 Task: Create a rule from the Recommended list, Task Added to this Project -> add SubTasks in the project AgileHarbor with SubTasks Gather and Analyse Requirements , Design and Implement Solution , System Test and UAT , Release to Production / Go Live
Action: Mouse moved to (71, 493)
Screenshot: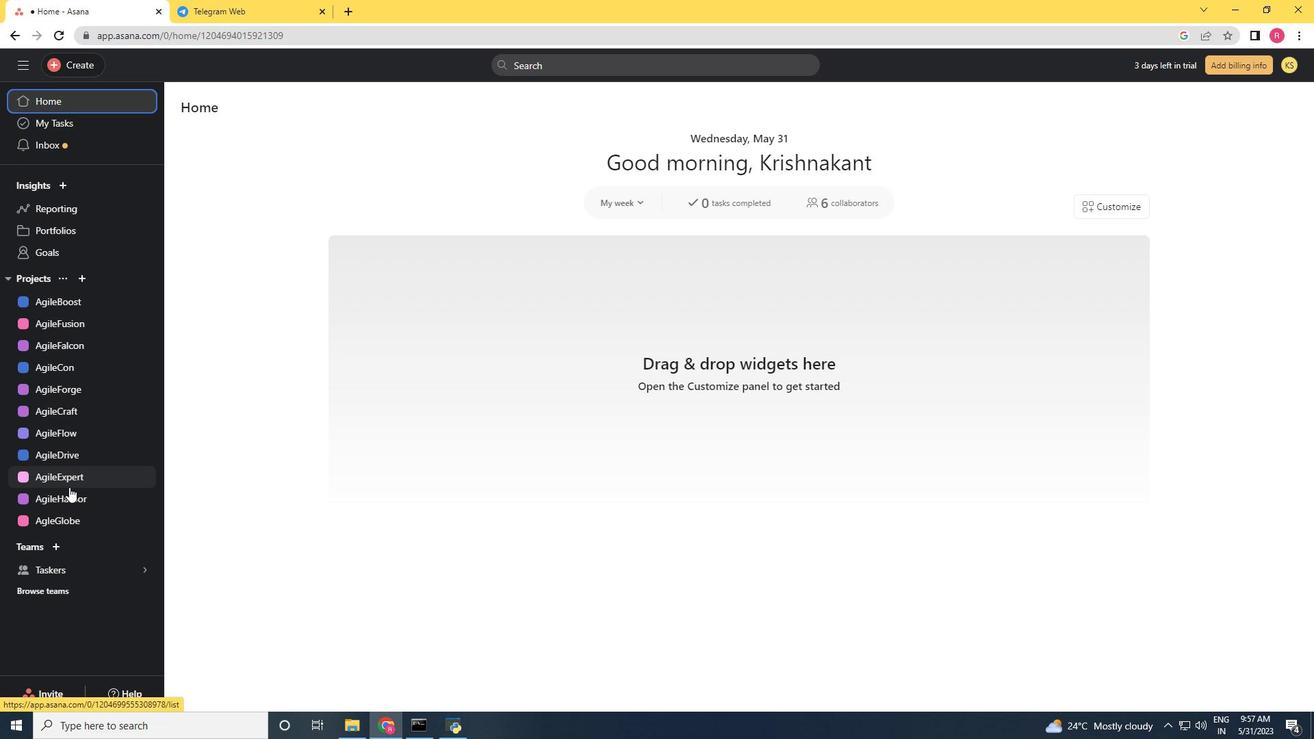 
Action: Mouse pressed left at (71, 493)
Screenshot: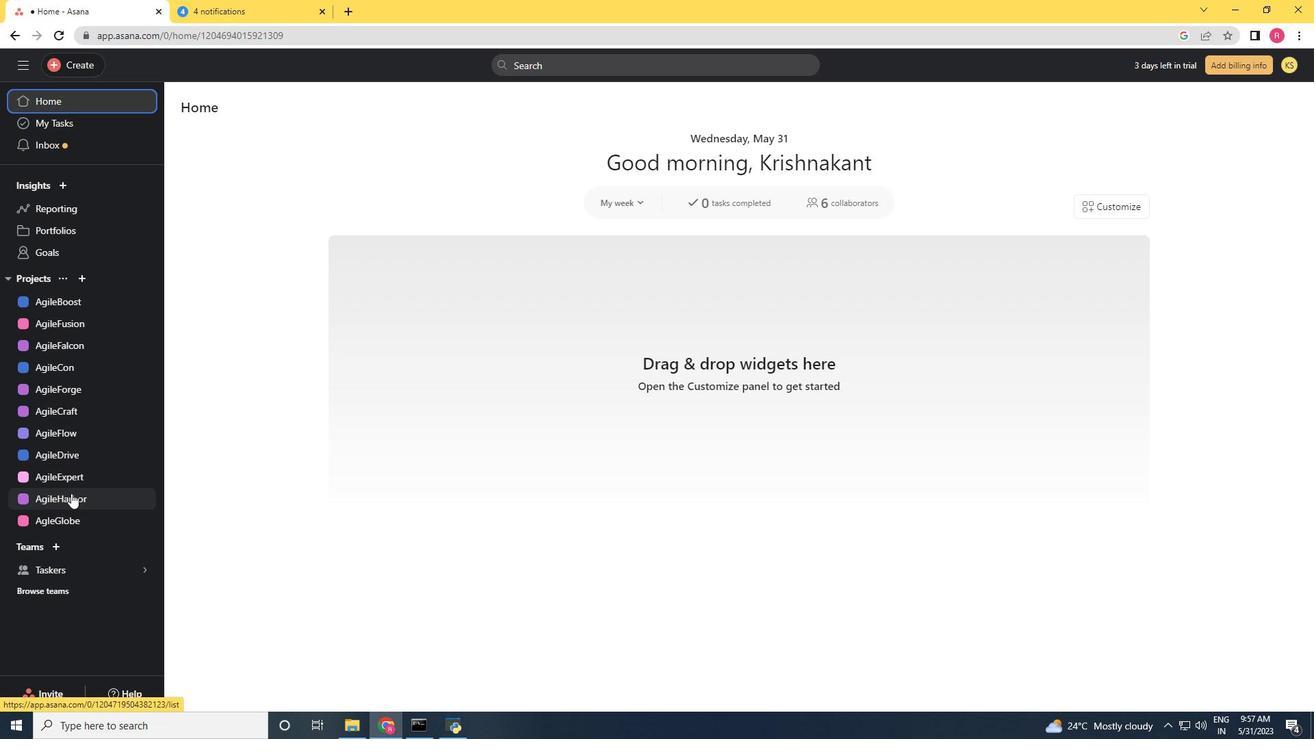 
Action: Mouse moved to (1246, 112)
Screenshot: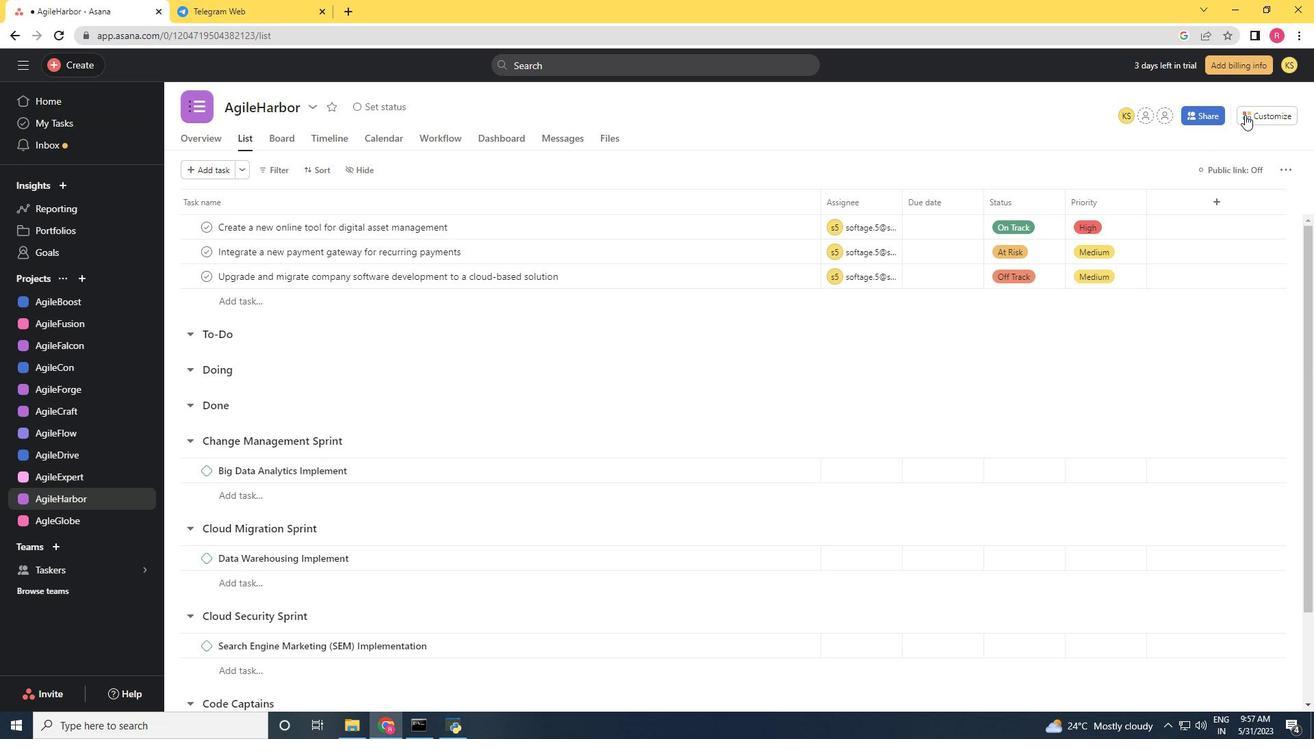 
Action: Mouse pressed left at (1246, 112)
Screenshot: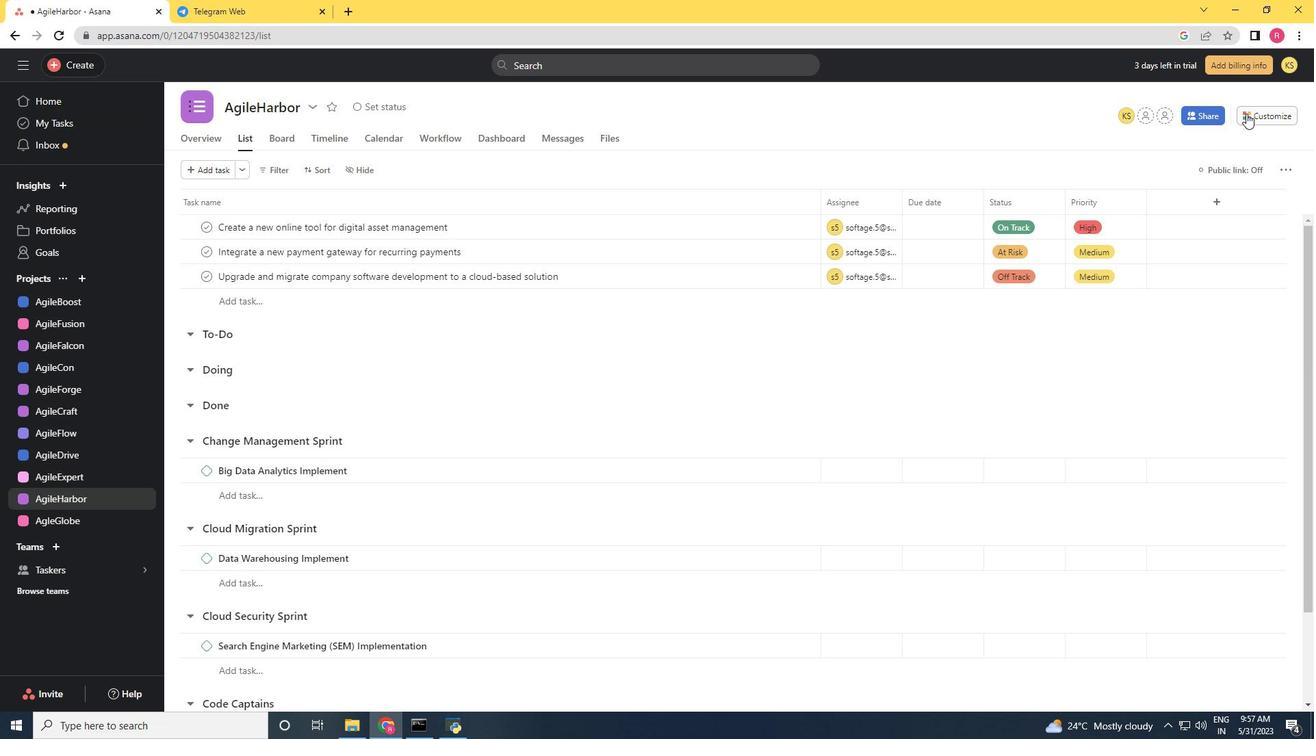
Action: Mouse moved to (1024, 323)
Screenshot: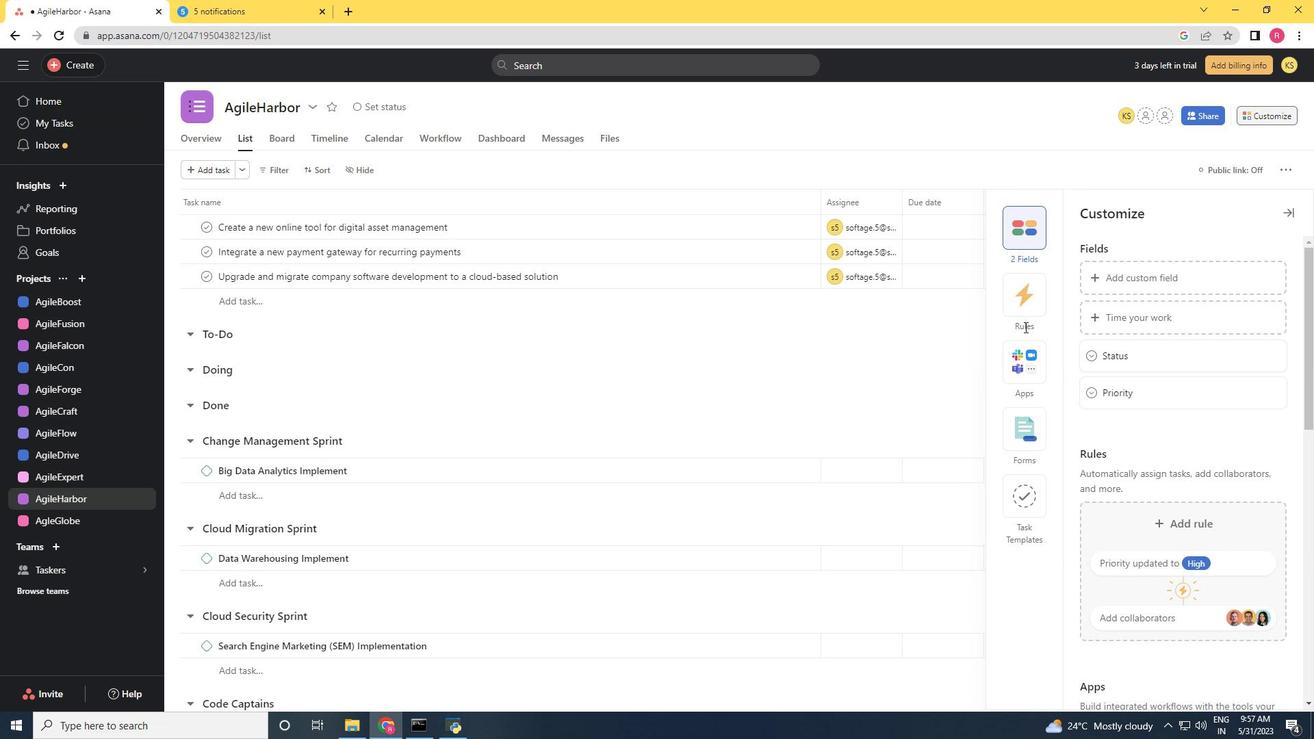 
Action: Mouse pressed left at (1024, 323)
Screenshot: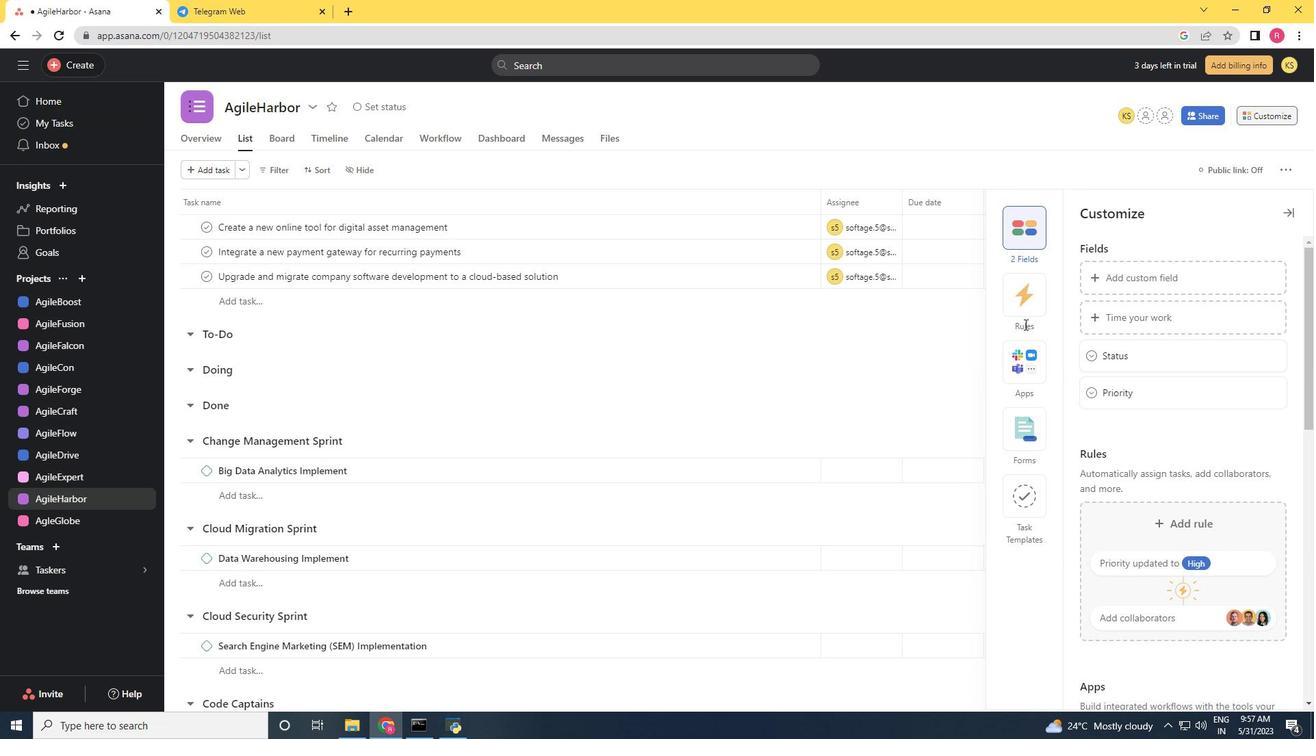 
Action: Mouse moved to (1108, 276)
Screenshot: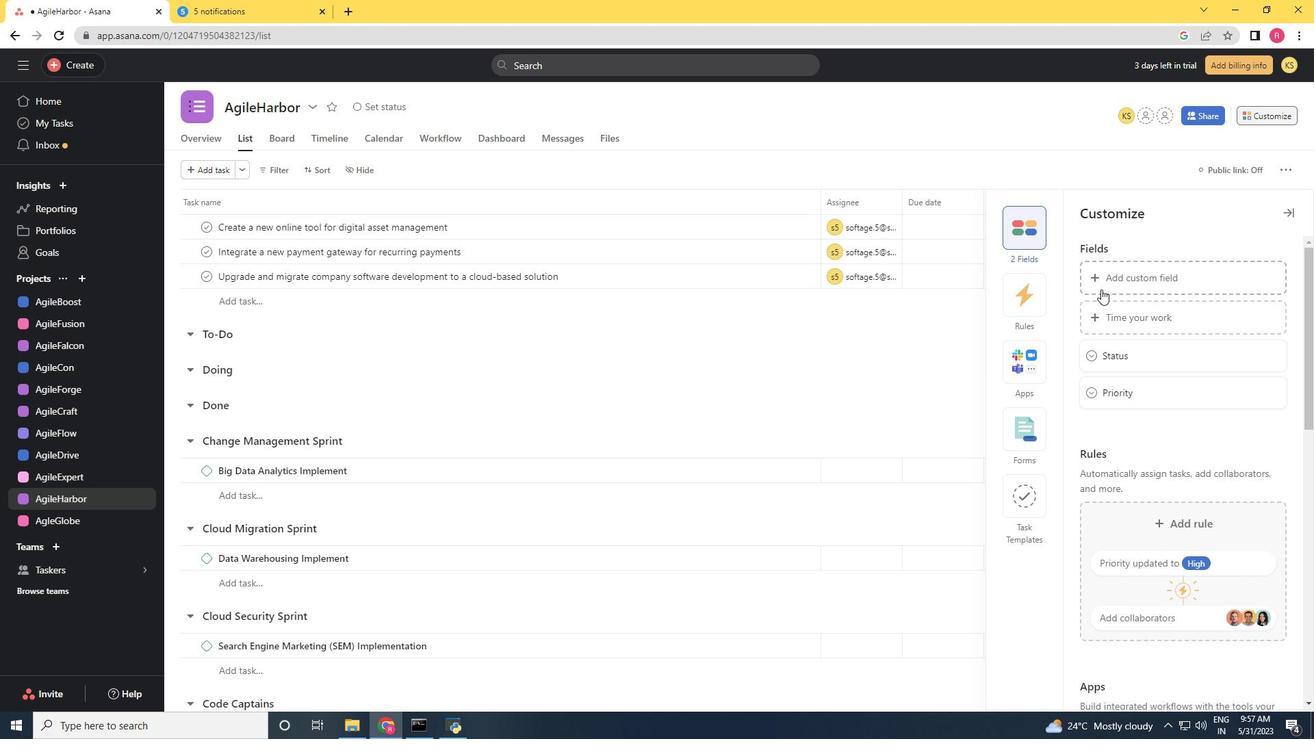 
Action: Mouse pressed left at (1108, 276)
Screenshot: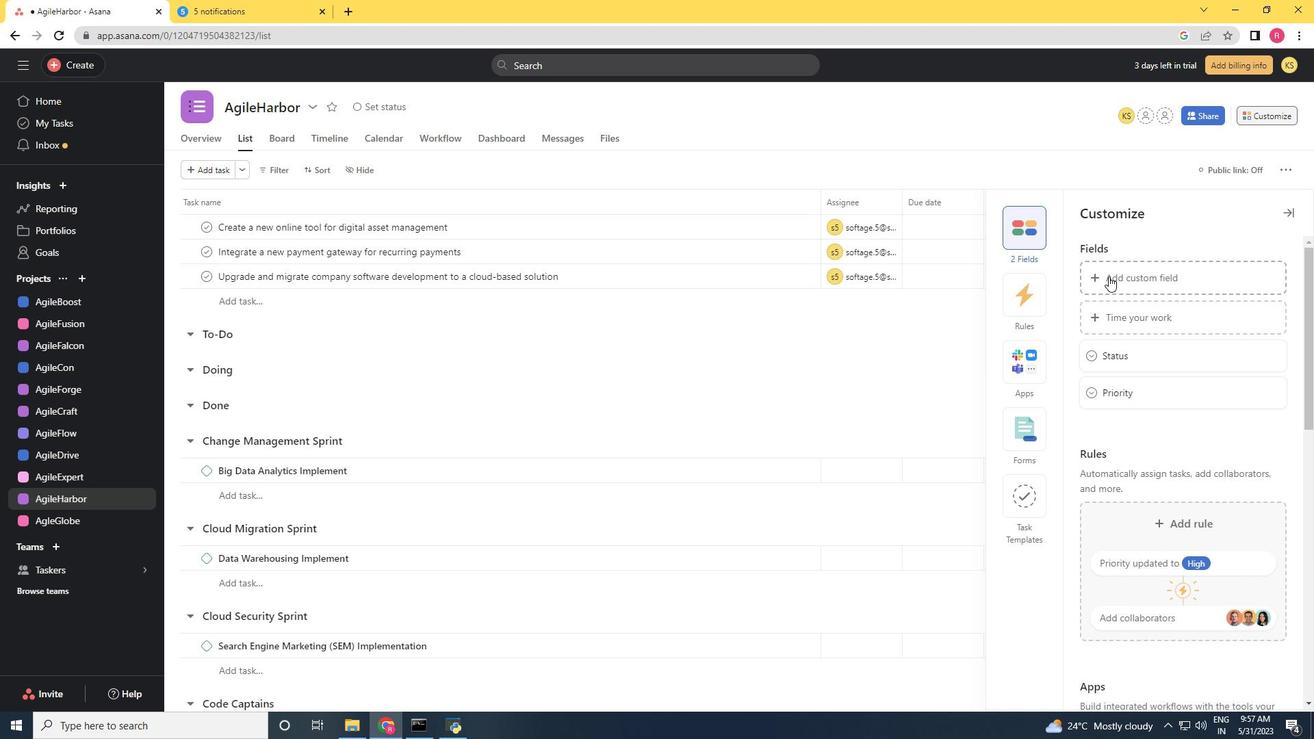 
Action: Mouse moved to (815, 127)
Screenshot: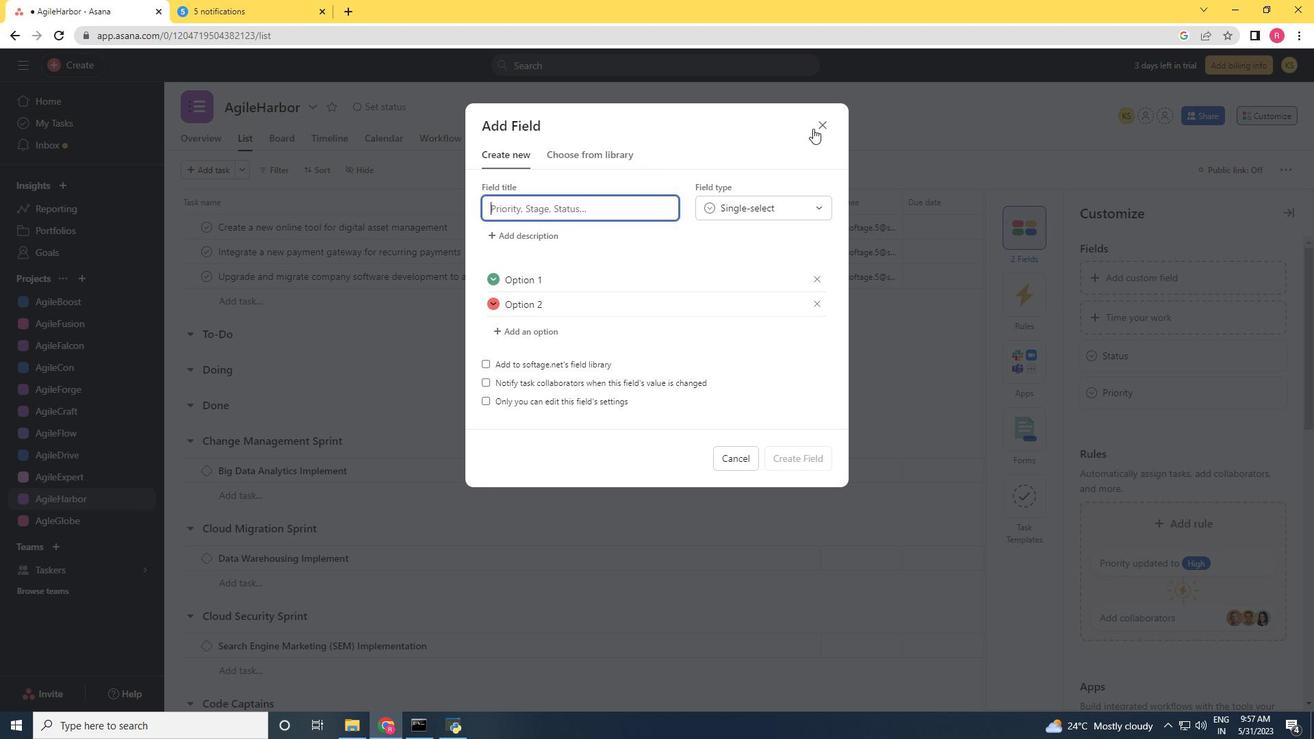 
Action: Mouse pressed left at (815, 127)
Screenshot: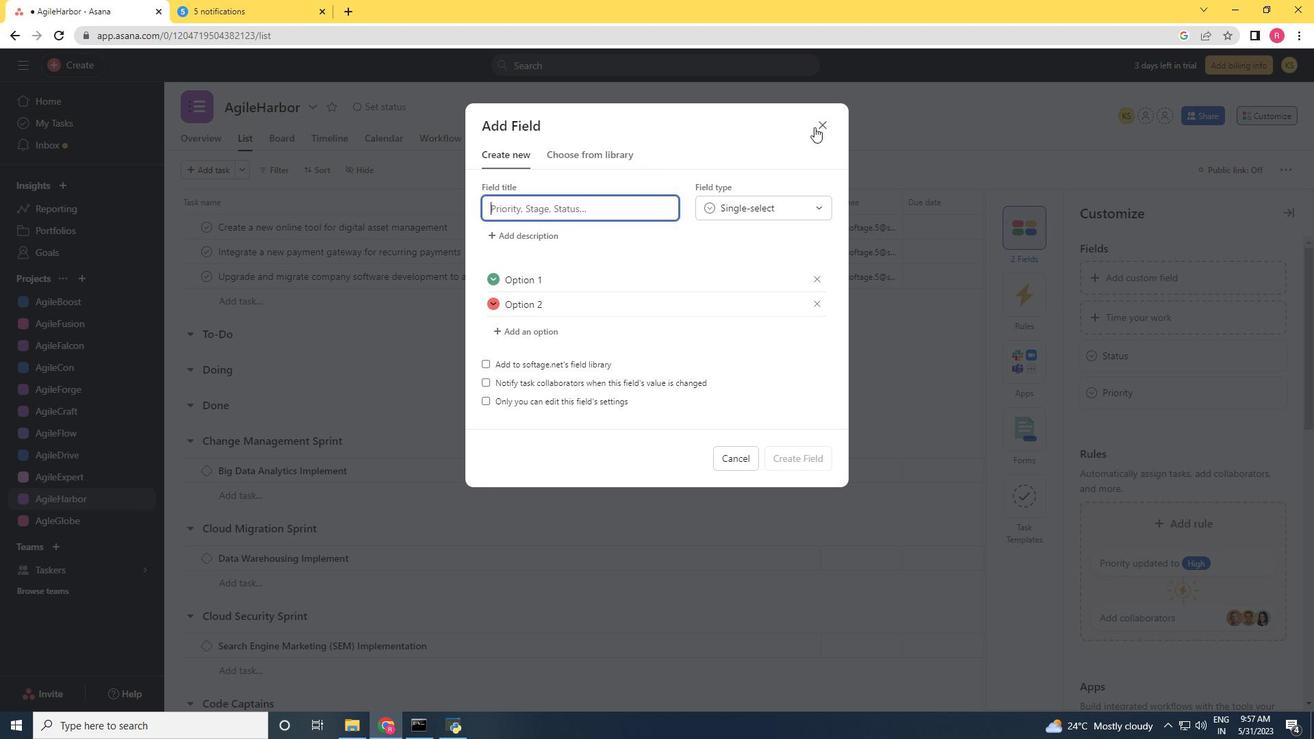 
Action: Mouse moved to (1266, 110)
Screenshot: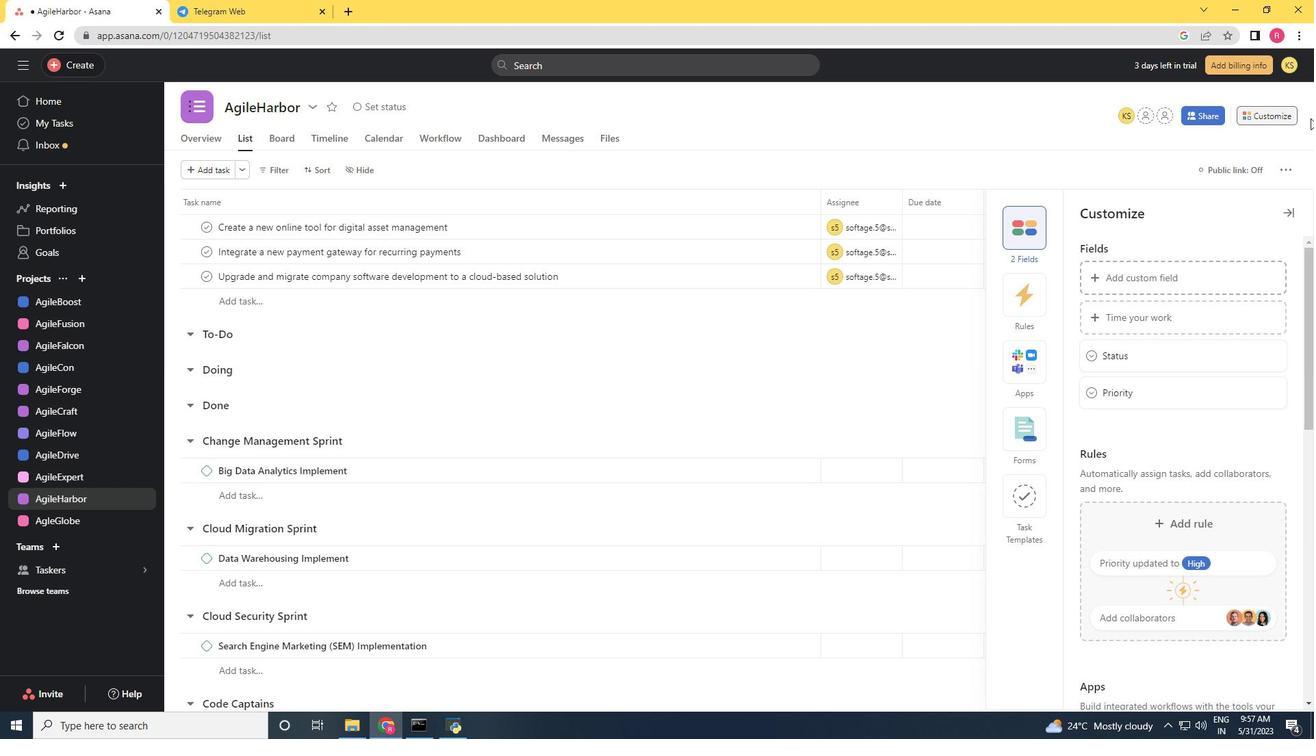 
Action: Mouse pressed left at (1266, 110)
Screenshot: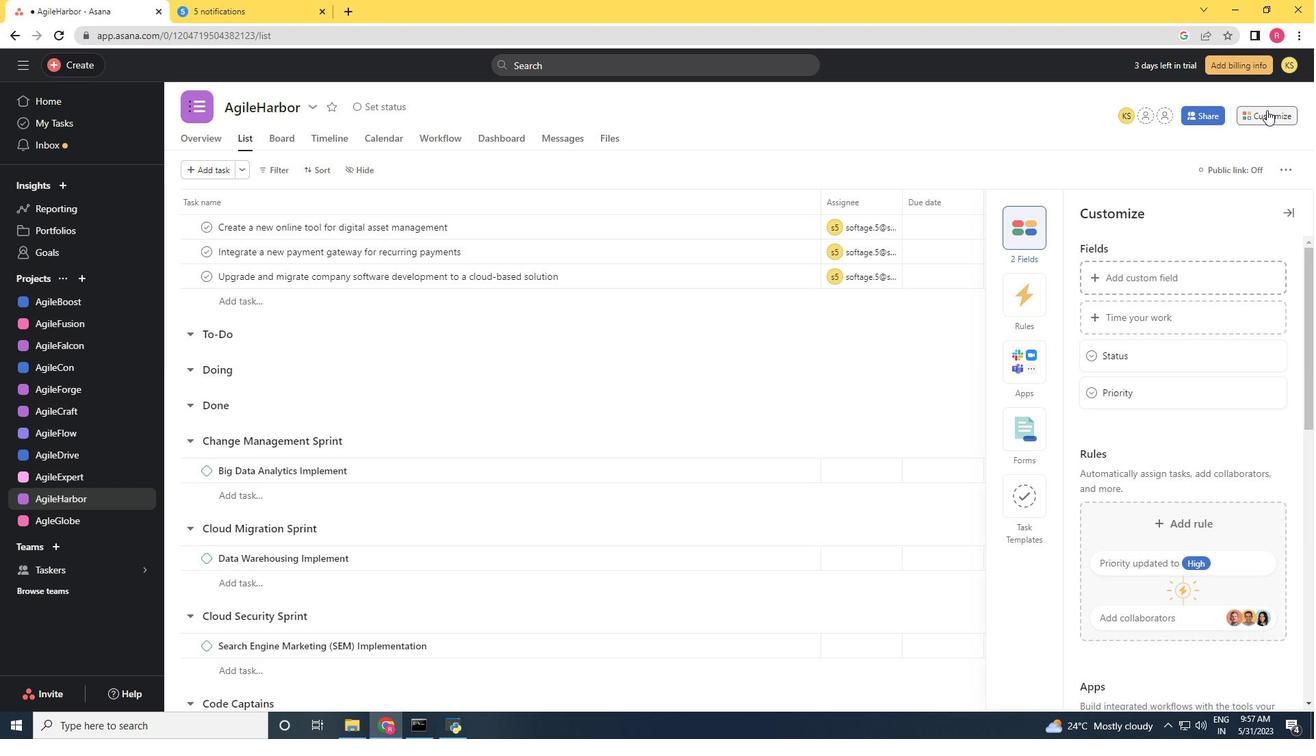 
Action: Mouse moved to (1259, 117)
Screenshot: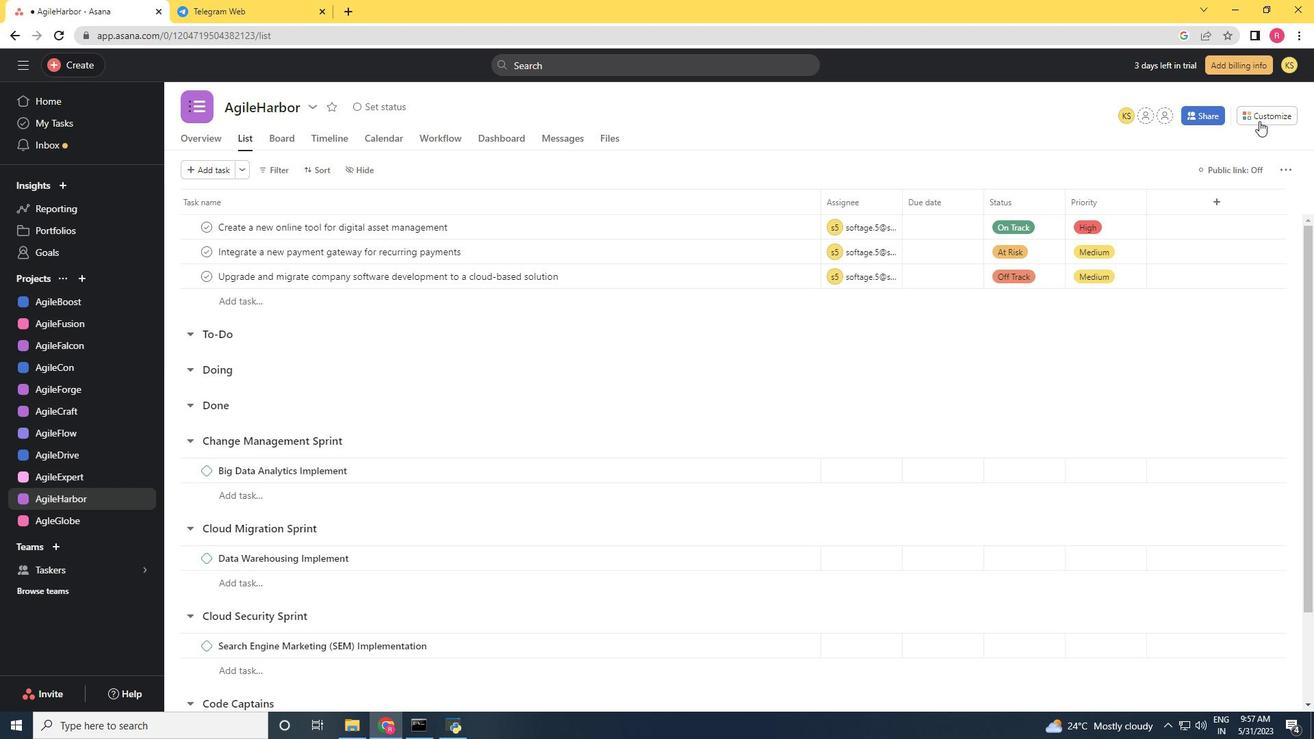 
Action: Mouse pressed left at (1259, 117)
Screenshot: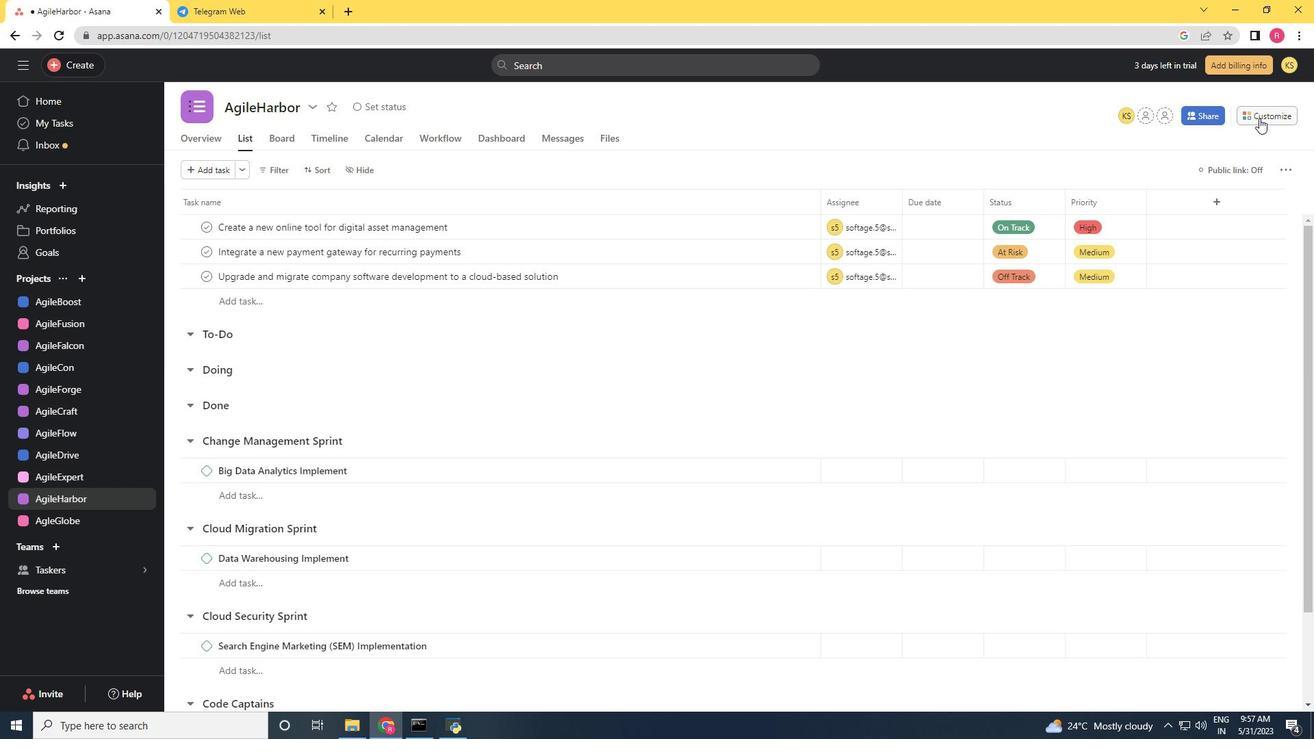 
Action: Mouse moved to (1012, 290)
Screenshot: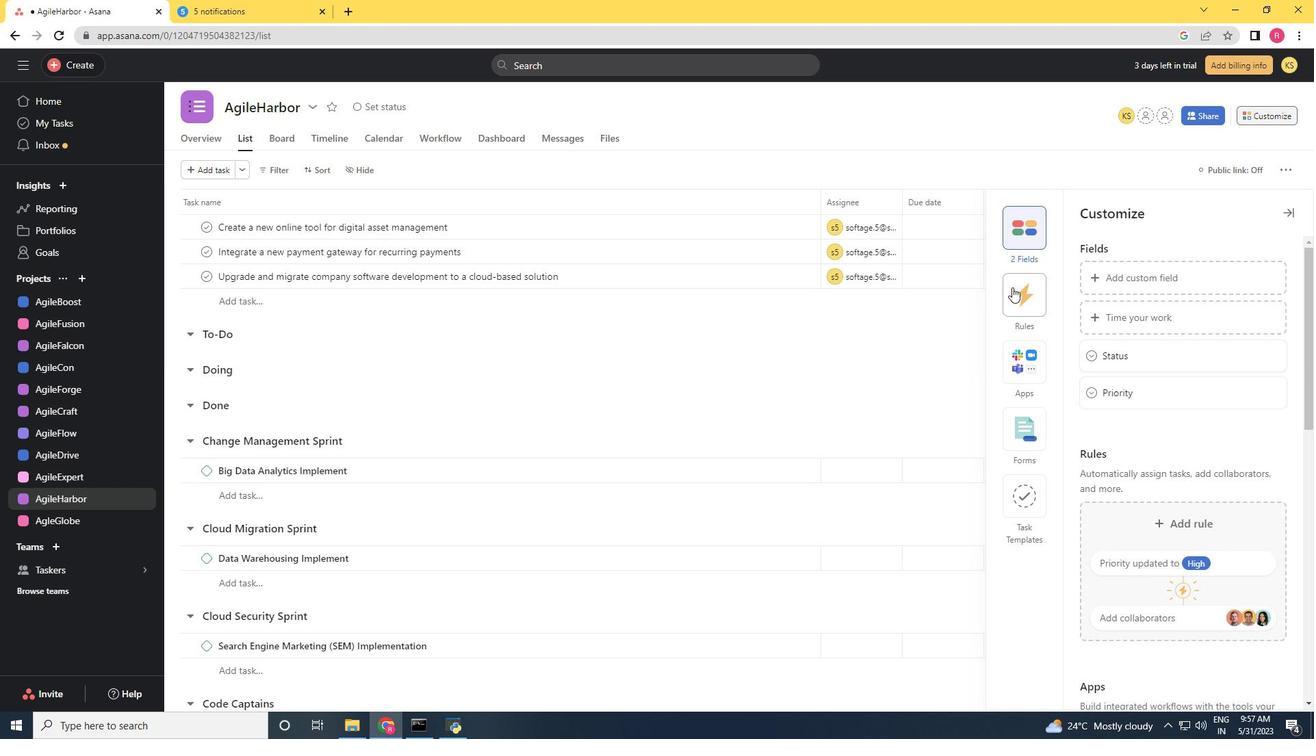 
Action: Mouse pressed left at (1012, 290)
Screenshot: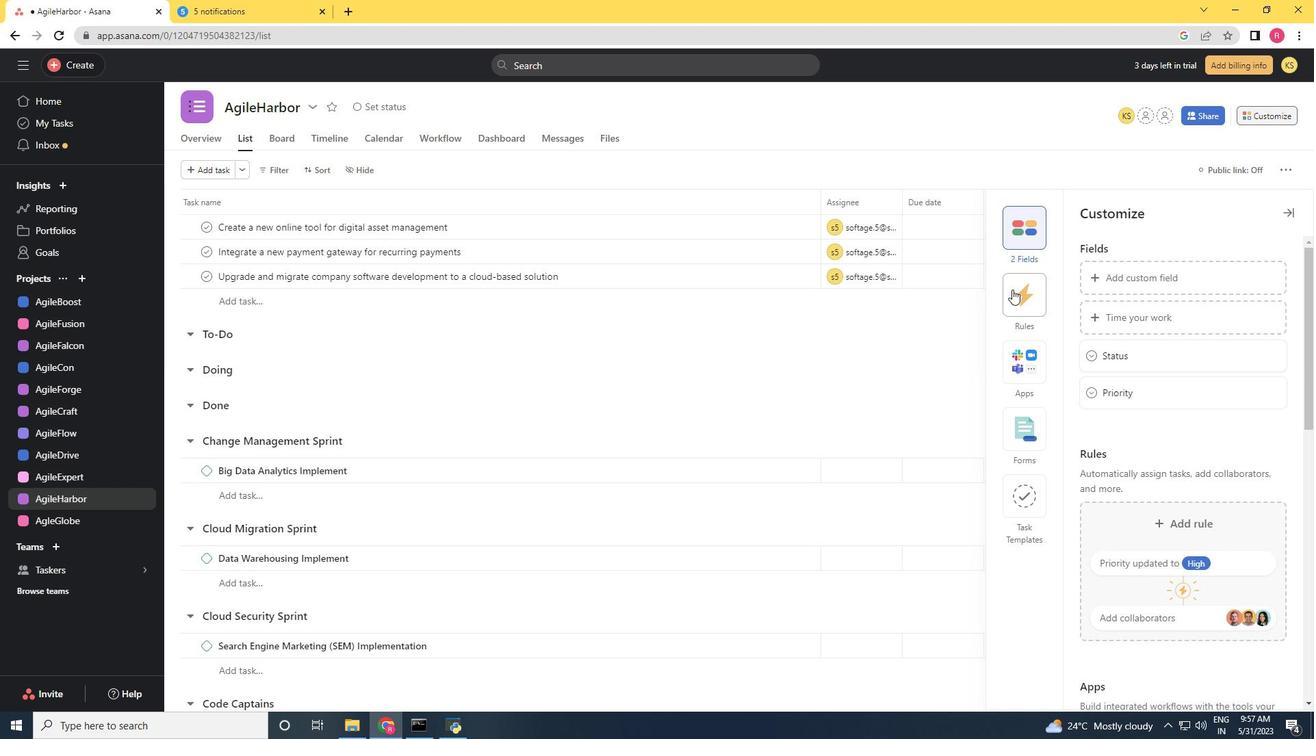
Action: Mouse moved to (1151, 314)
Screenshot: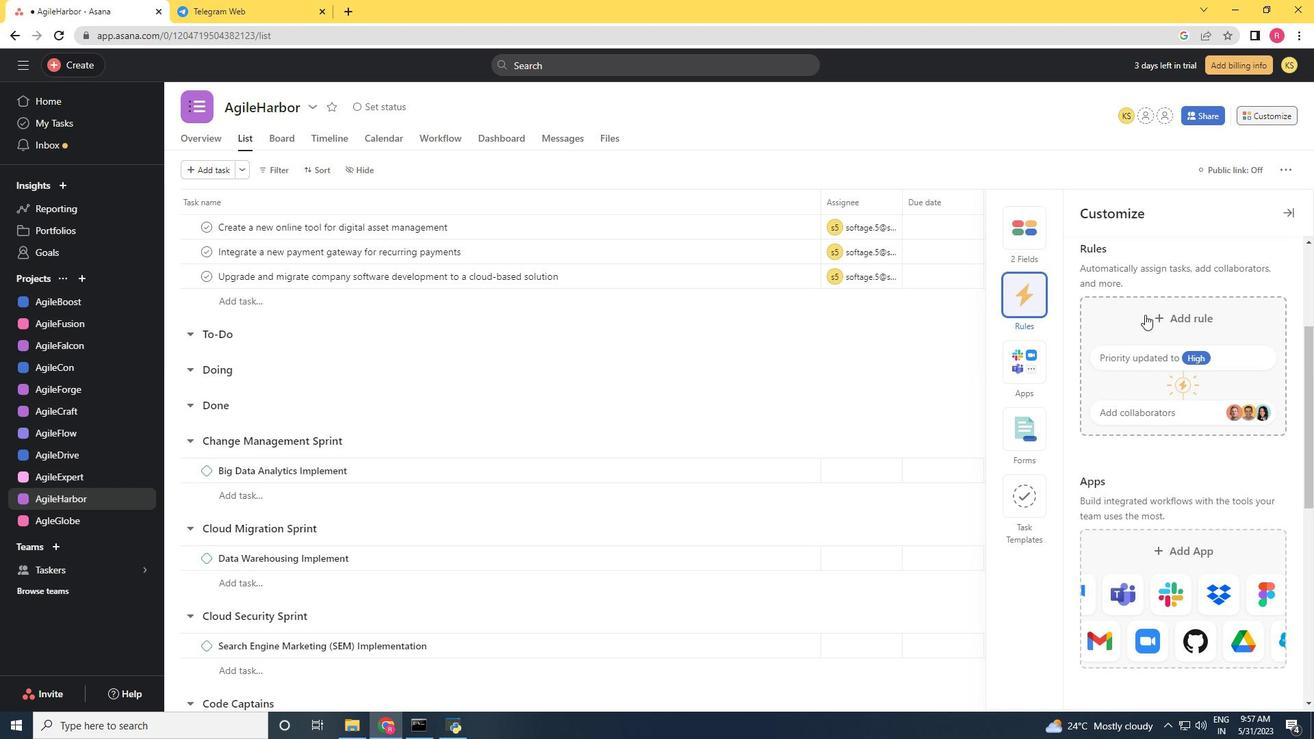 
Action: Mouse pressed left at (1151, 314)
Screenshot: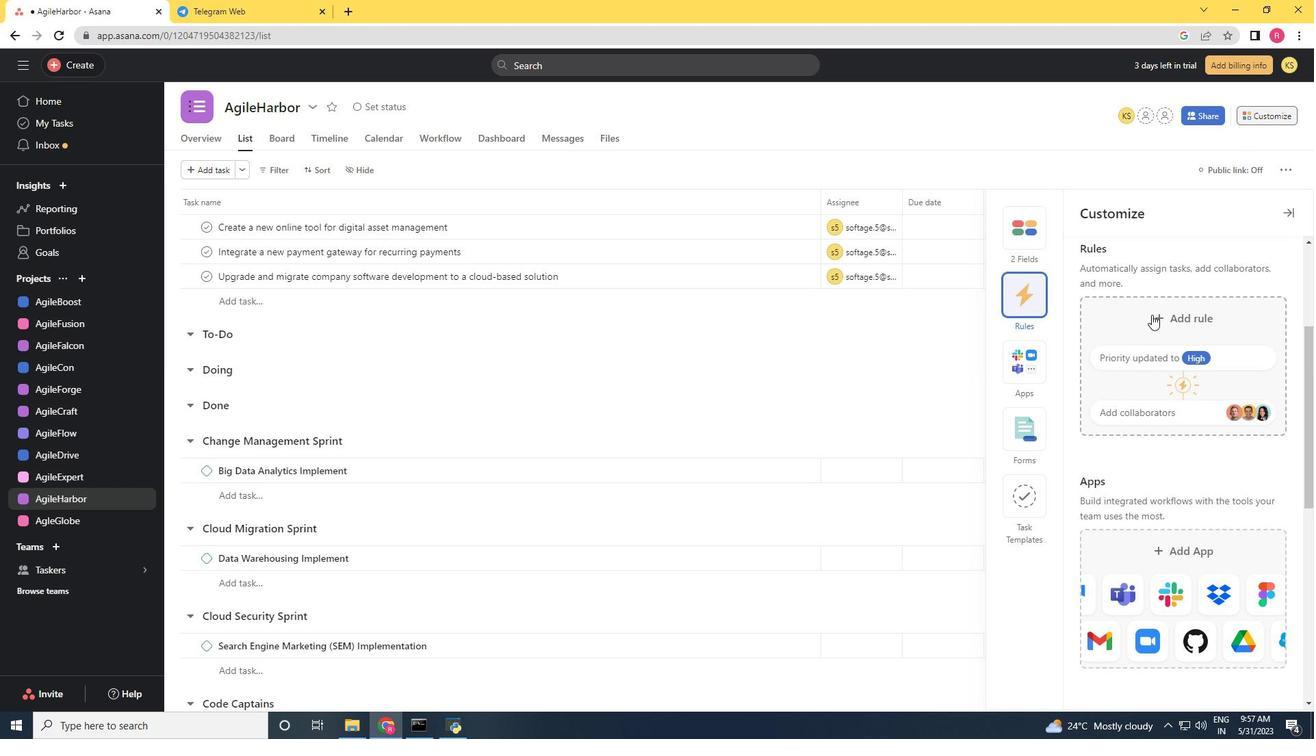 
Action: Mouse moved to (871, 212)
Screenshot: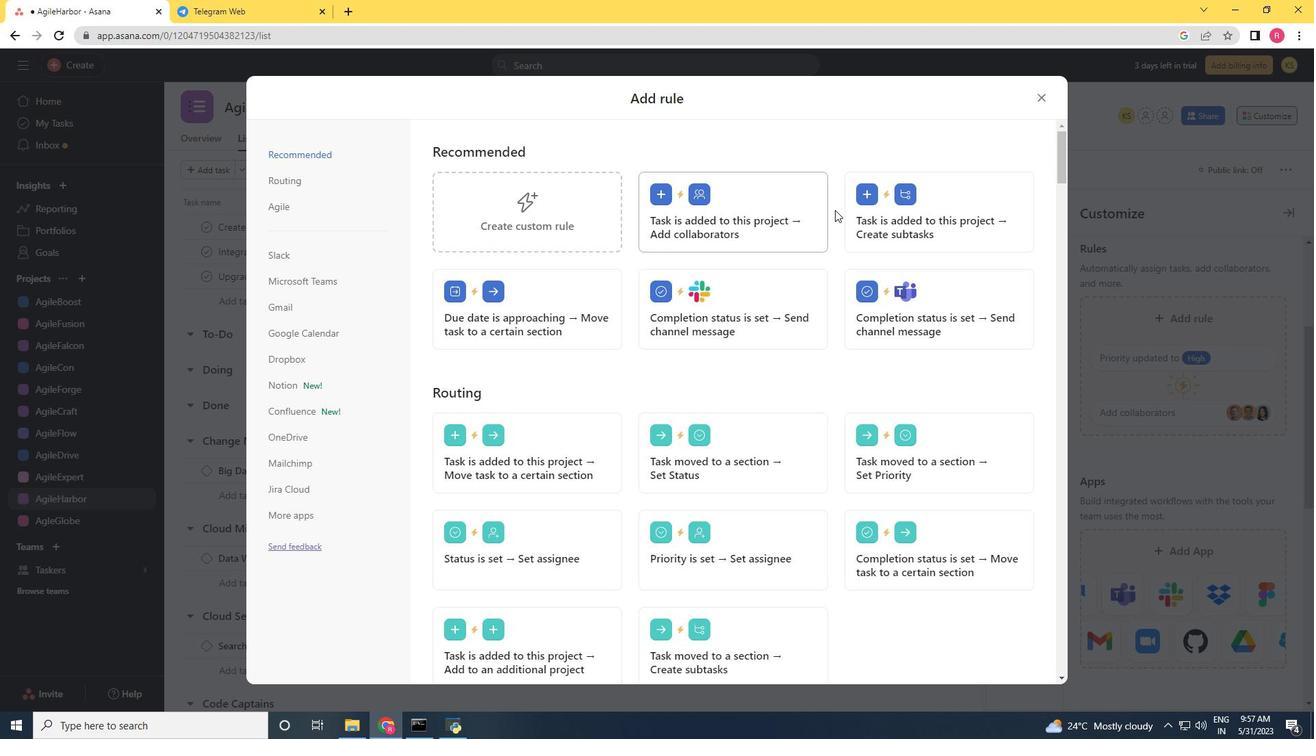 
Action: Mouse pressed left at (871, 212)
Screenshot: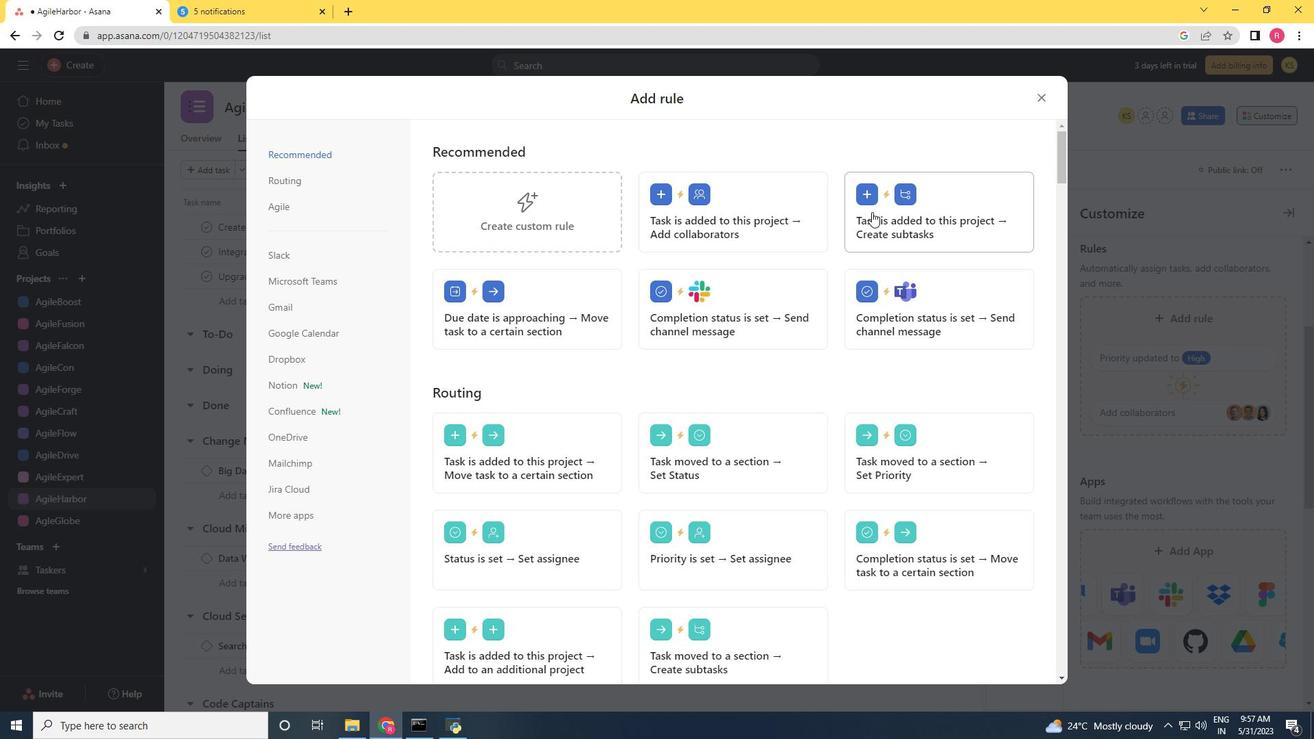 
Action: Key pressed <Key.shift><Key.shift><Key.shift><Key.shift><Key.shift><Key.shift><Key.shift>Gather<Key.space>and<Key.space><Key.shift>Analyse<Key.space><Key.shift>Requirements
Screenshot: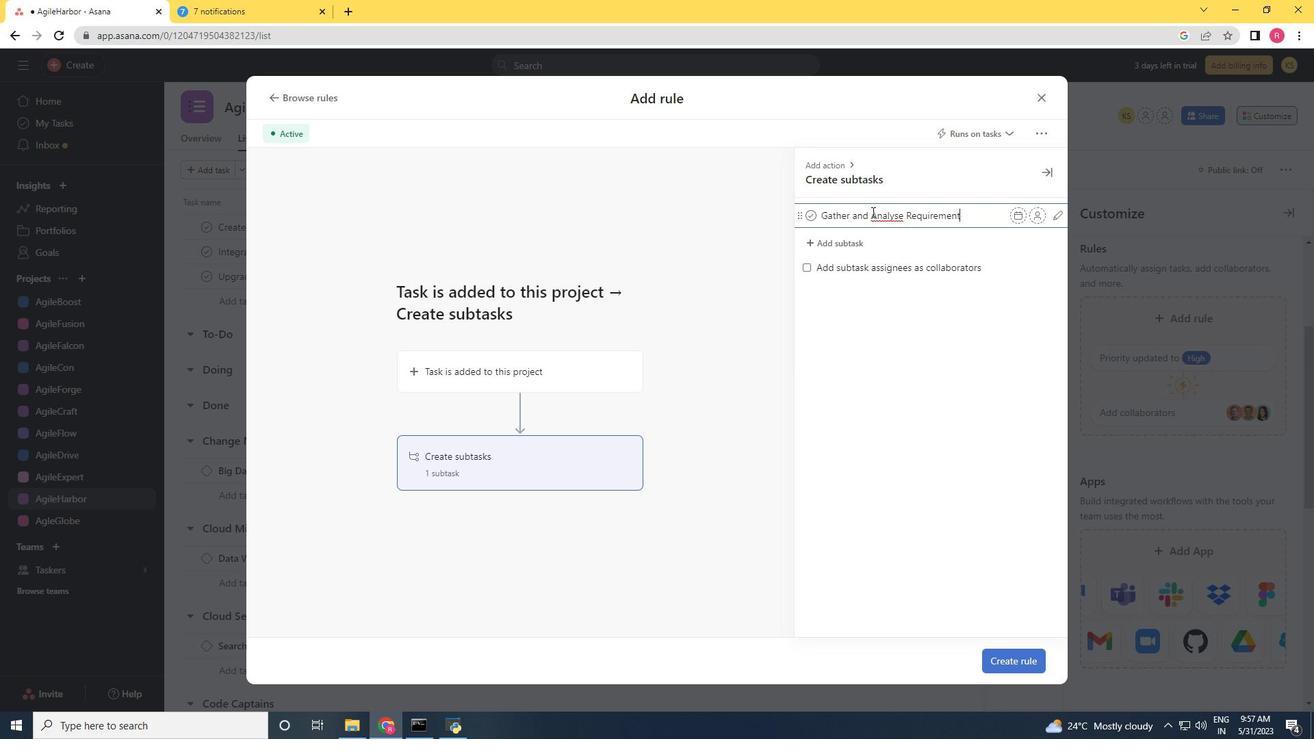 
Action: Mouse moved to (976, 227)
Screenshot: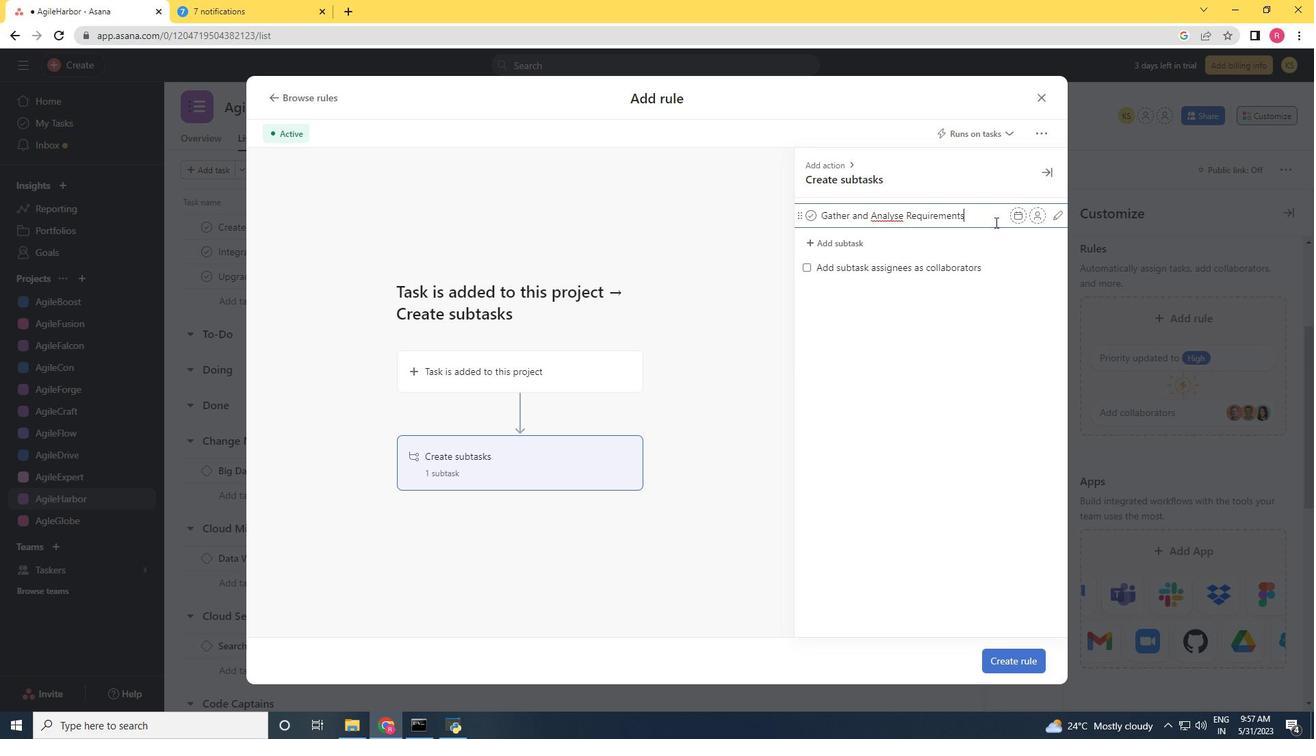 
Action: Key pressed <Key.enter><Key.shift><Key.shift><Key.shift><Key.shift><Key.shift><Key.shift><Key.shift><Key.shift><Key.shift><Key.shift><Key.shift>Design<Key.space><Key.shift><Key.shift><Key.shift><Key.shift><Key.shift><Key.shift><Key.shift><Key.shift><Key.shift><Key.shift><Key.shift>Ab<Key.backspace>nd<Key.space><Key.shift>Implement<Key.space><Key.shift>Solution<Key.space><Key.enter><Key.shift>System<Key.space><Key.shift><Key.shift><Key.shift><Key.shift><Key.shift><Key.shift><Key.shift><Key.shift><Key.shift><Key.shift><Key.shift><Key.shift><Key.shift><Key.shift><Key.shift><Key.shift><Key.shift>Test<Key.space>and<Key.space><Key.shift>UAT<Key.space><Key.enter><Key.shift><Key.shift><Key.shift>Release<Key.space><Key.shift><Key.shift><Key.shift><Key.shift><Key.shift><Key.shift><Key.shift><Key.shift><Key.shift><Key.shift><Key.shift><Key.shift><Key.shift><Key.shift><Key.shift><Key.shift><Key.shift>to<Key.space><Key.shift><Key.shift>Production<Key.space>/<Key.space><Key.shift><Key.shift><Key.shift><Key.shift><Key.shift><Key.shift><Key.shift><Key.shift><Key.shift><Key.shift><Key.shift><Key.shift><Key.shift><Key.shift><Key.shift>Go<Key.space><Key.shift>Live
Screenshot: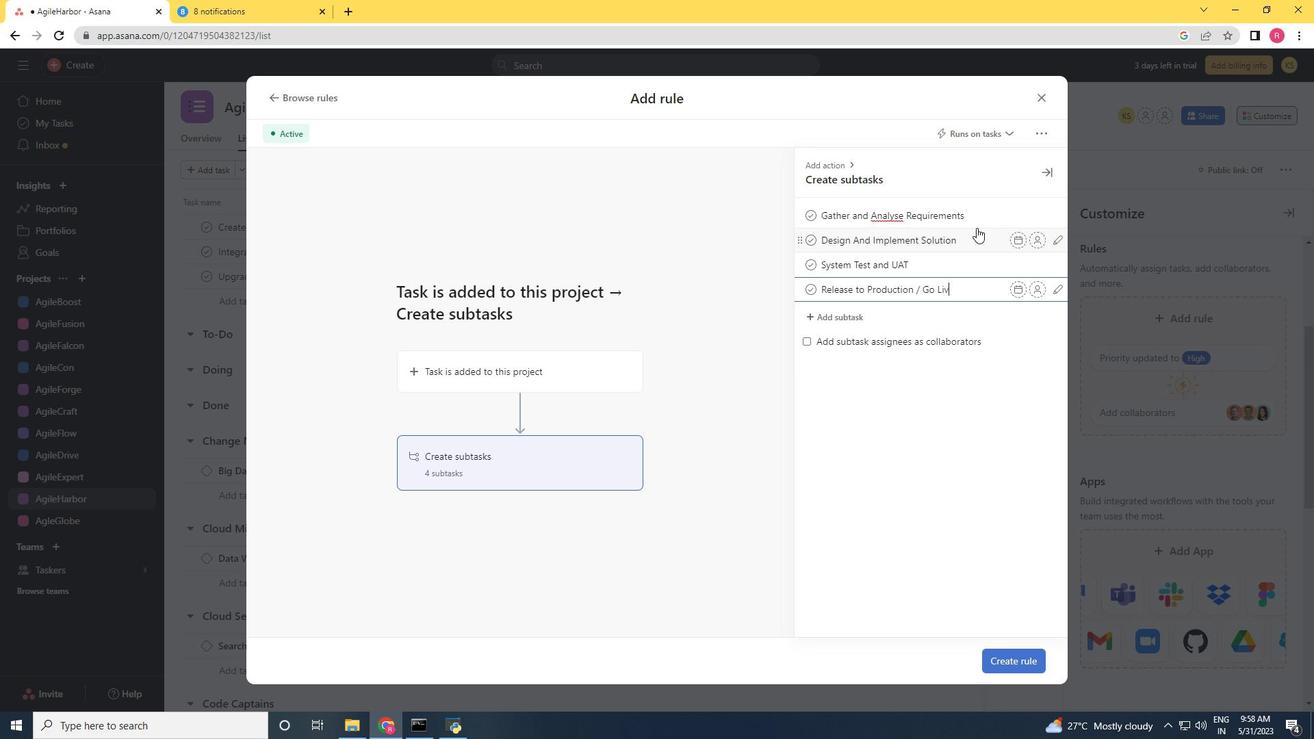 
Action: Mouse moved to (1008, 669)
Screenshot: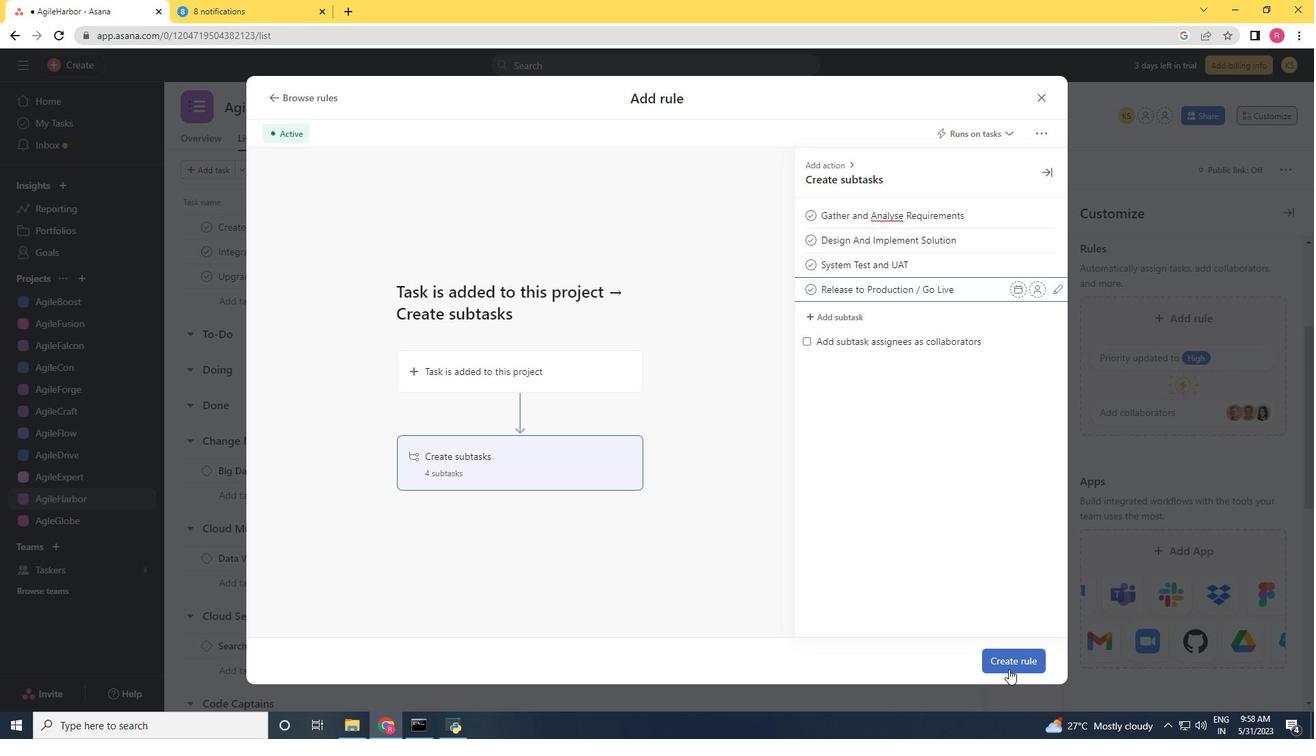 
Action: Mouse pressed left at (1008, 669)
Screenshot: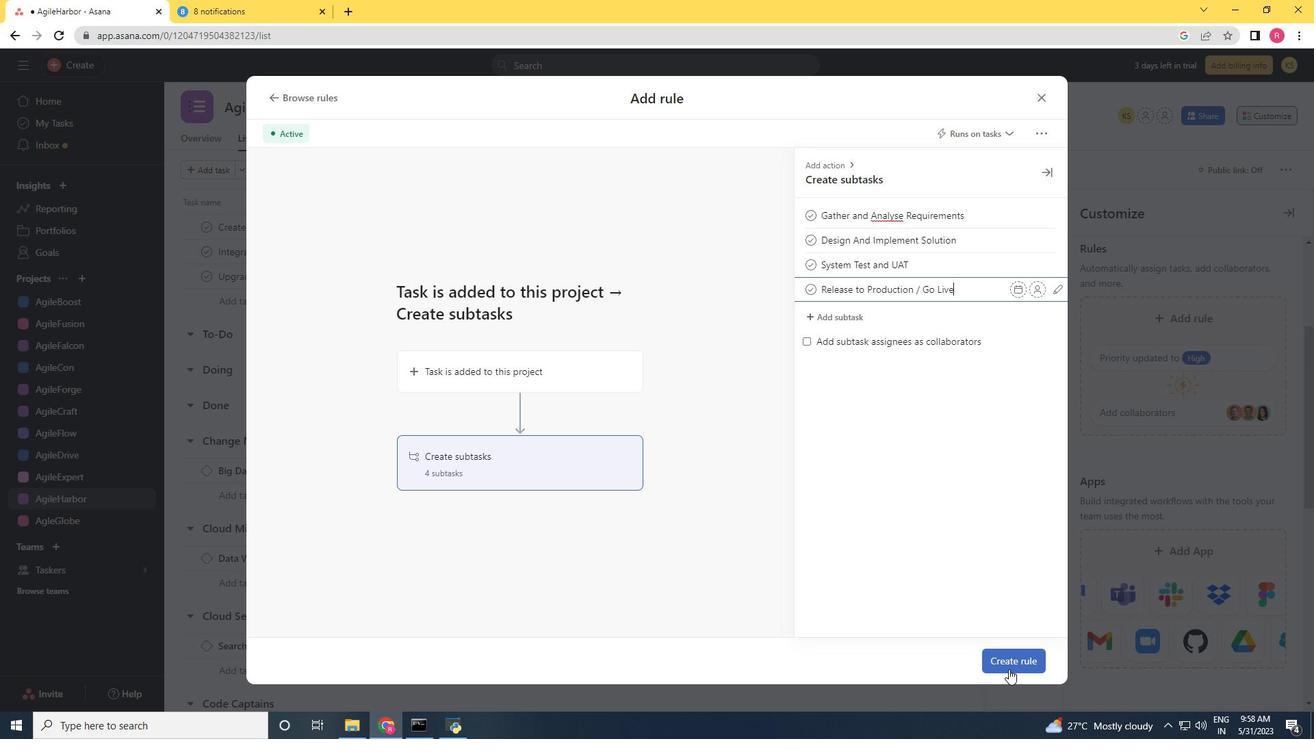 
